 Task: Search for the email with the subject Urgent matter logged in from softage.1@softage.net with the filter, email from softage.7@softage.net and a new filter,  Mark as read
Action: Mouse moved to (661, 60)
Screenshot: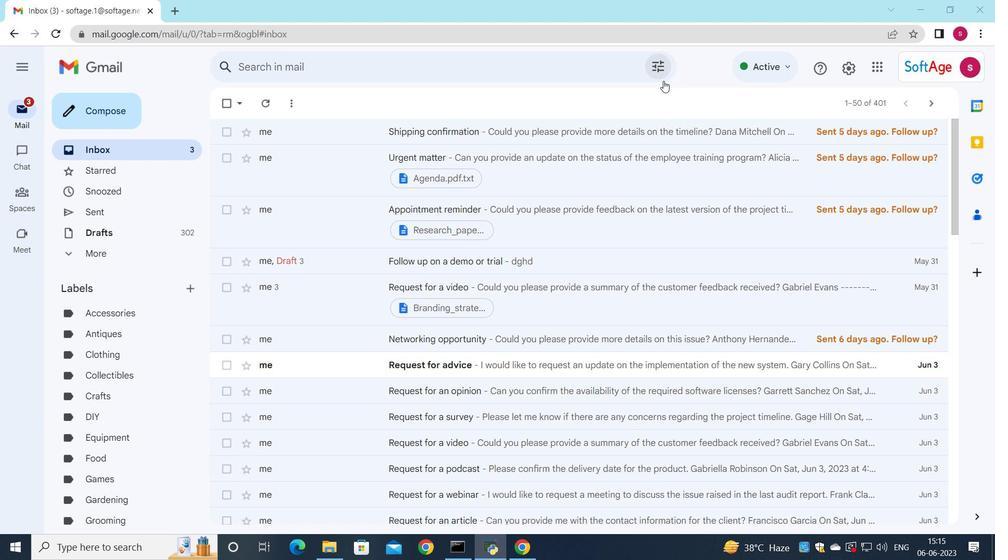 
Action: Mouse pressed left at (661, 60)
Screenshot: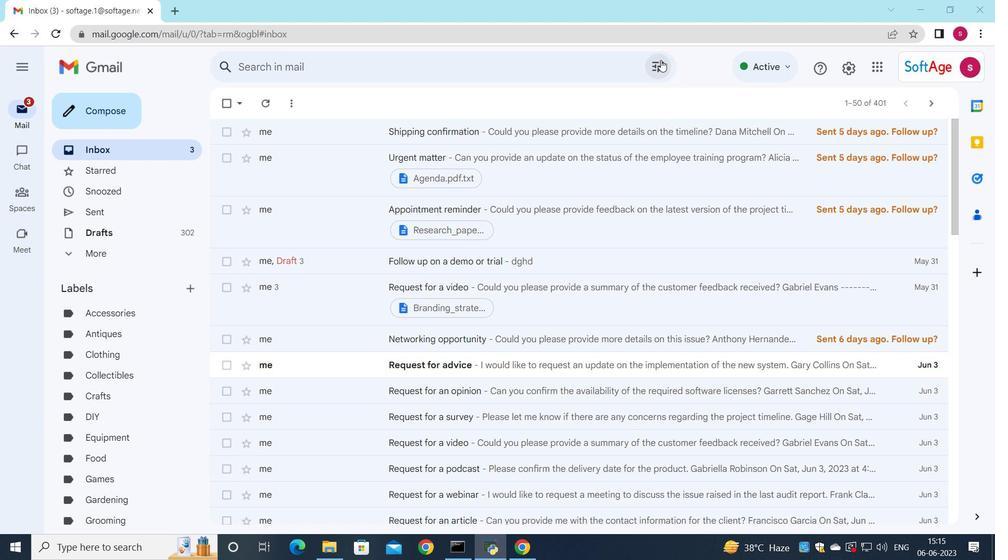 
Action: Mouse moved to (584, 119)
Screenshot: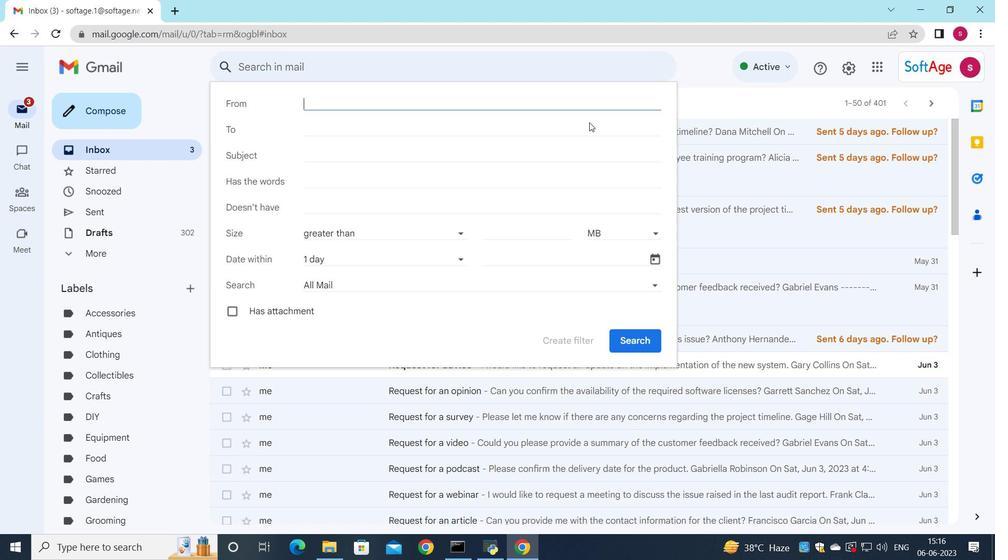 
Action: Key pressed so
Screenshot: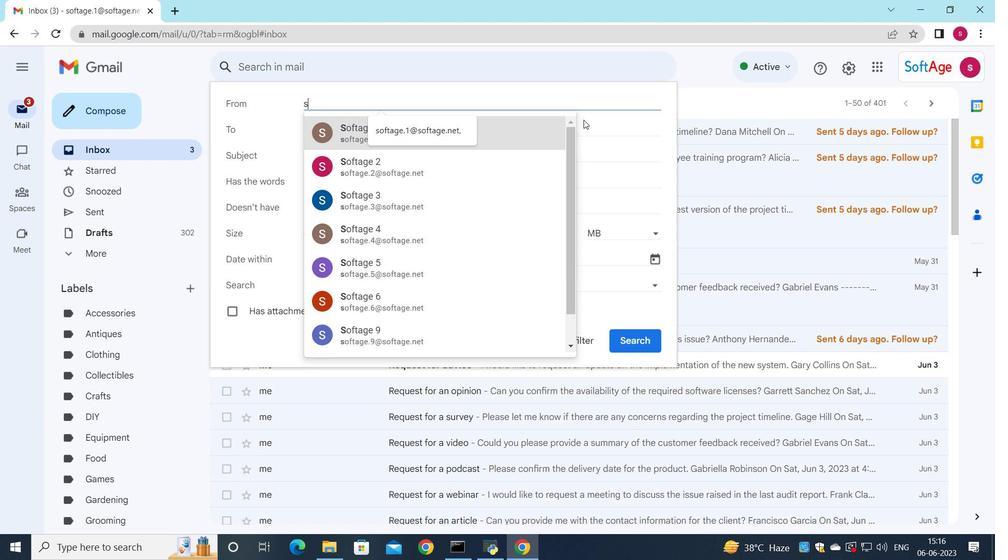 
Action: Mouse moved to (461, 130)
Screenshot: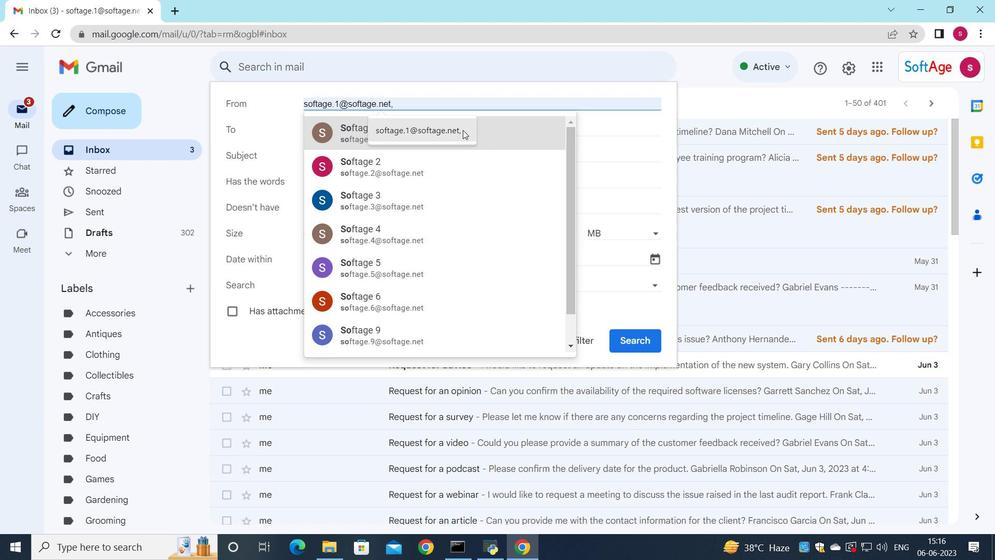 
Action: Mouse pressed left at (461, 130)
Screenshot: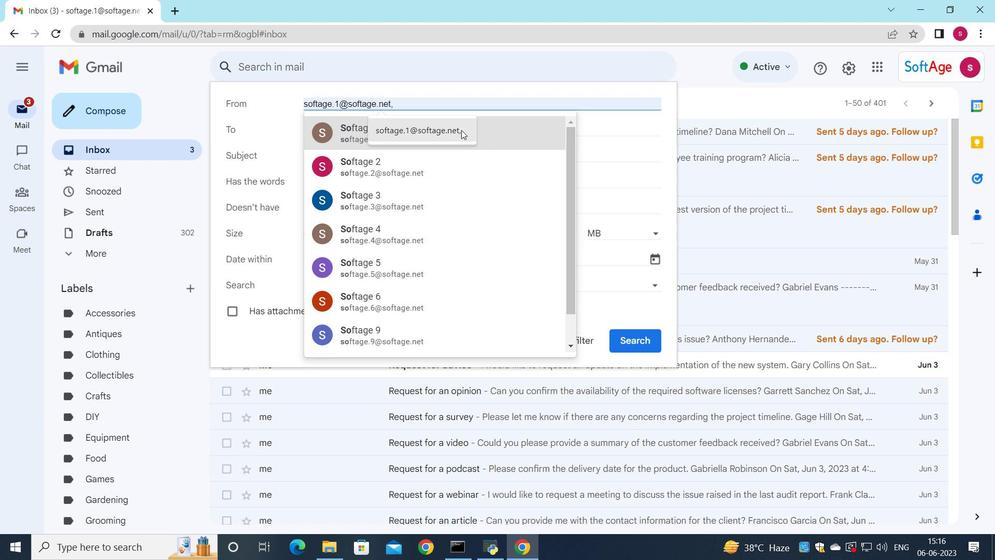 
Action: Mouse moved to (357, 132)
Screenshot: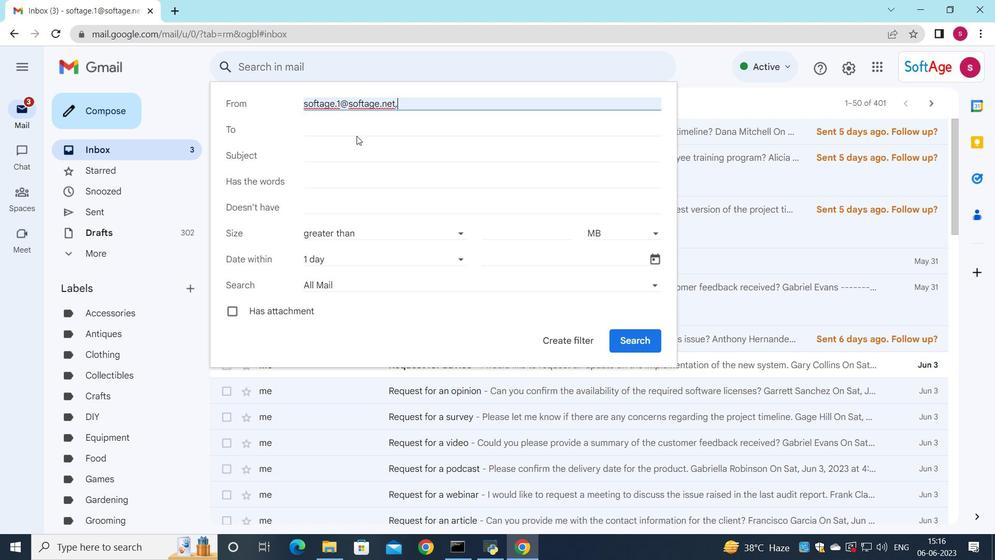 
Action: Mouse pressed left at (357, 132)
Screenshot: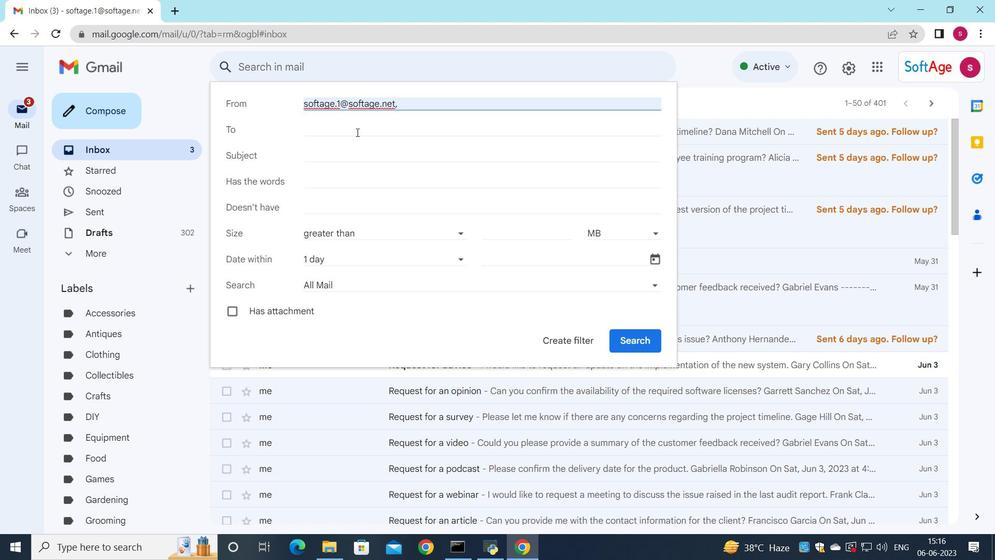 
Action: Key pressed so
Screenshot: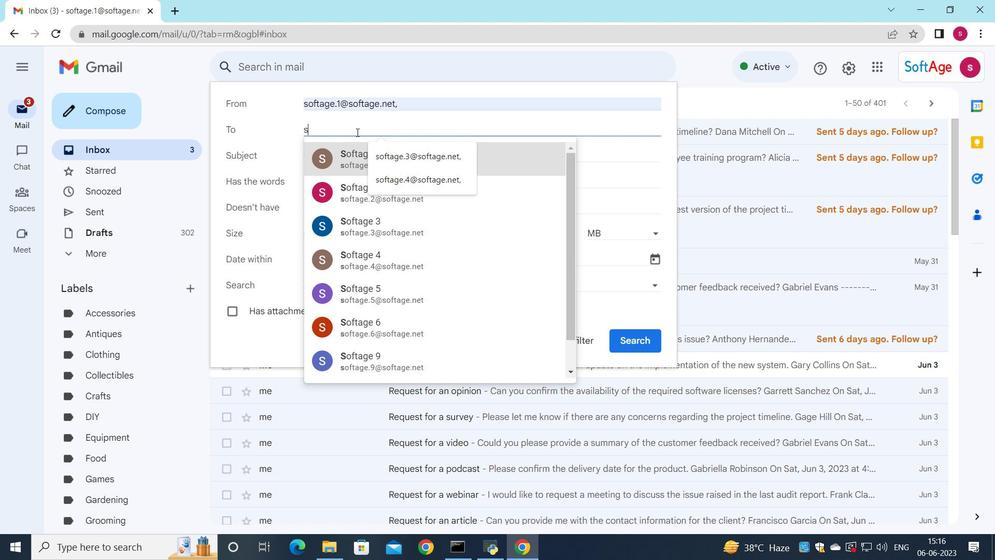 
Action: Mouse moved to (425, 196)
Screenshot: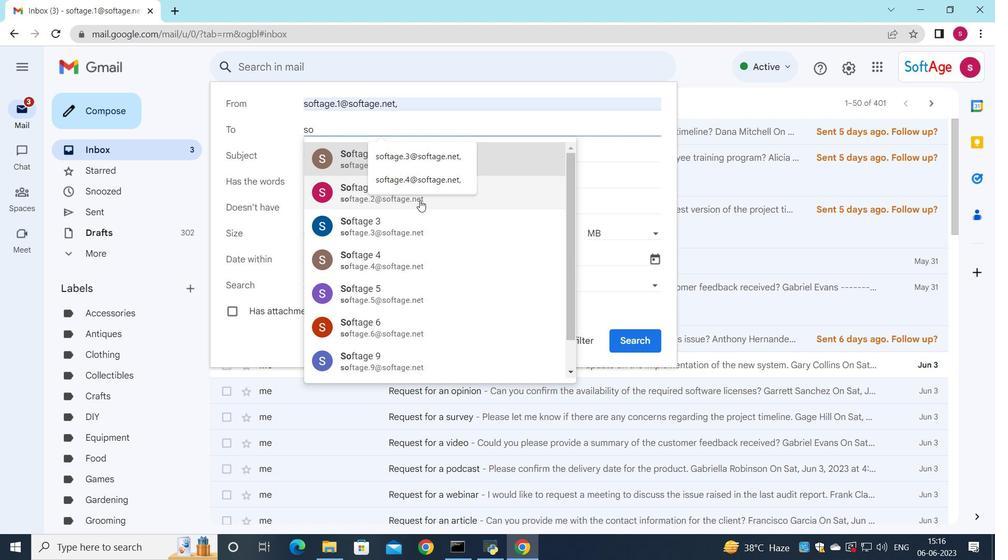 
Action: Key pressed ftage
Screenshot: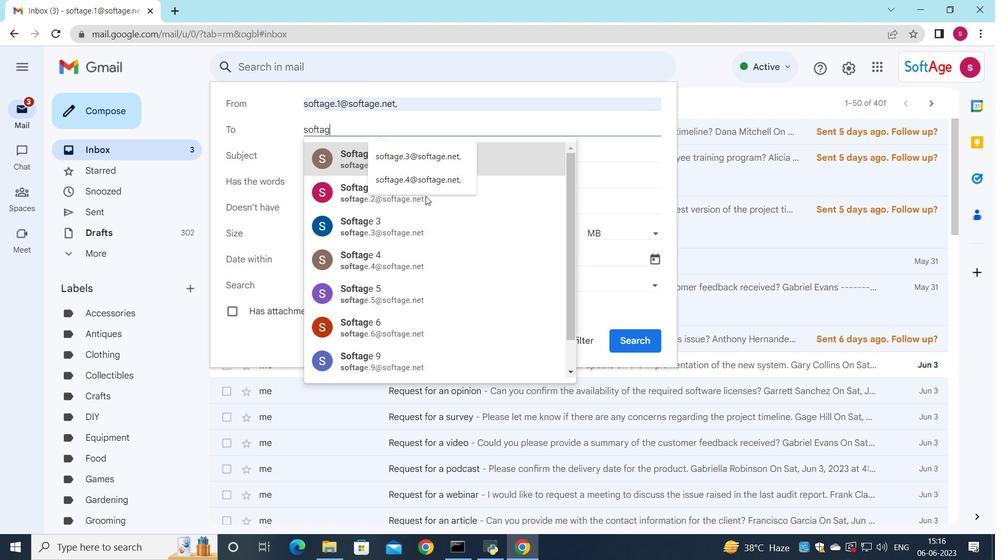 
Action: Mouse moved to (474, 191)
Screenshot: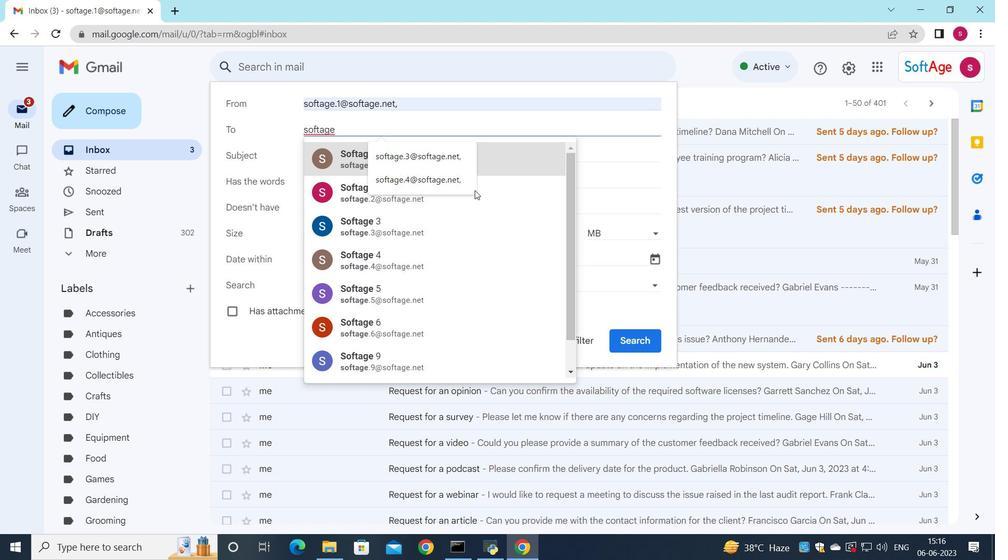 
Action: Key pressed .7
Screenshot: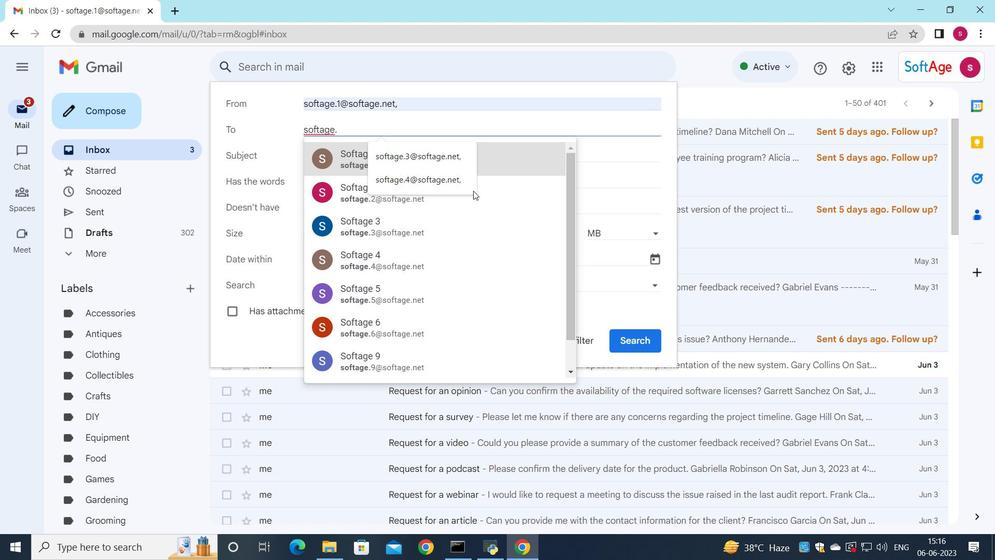 
Action: Mouse moved to (430, 192)
Screenshot: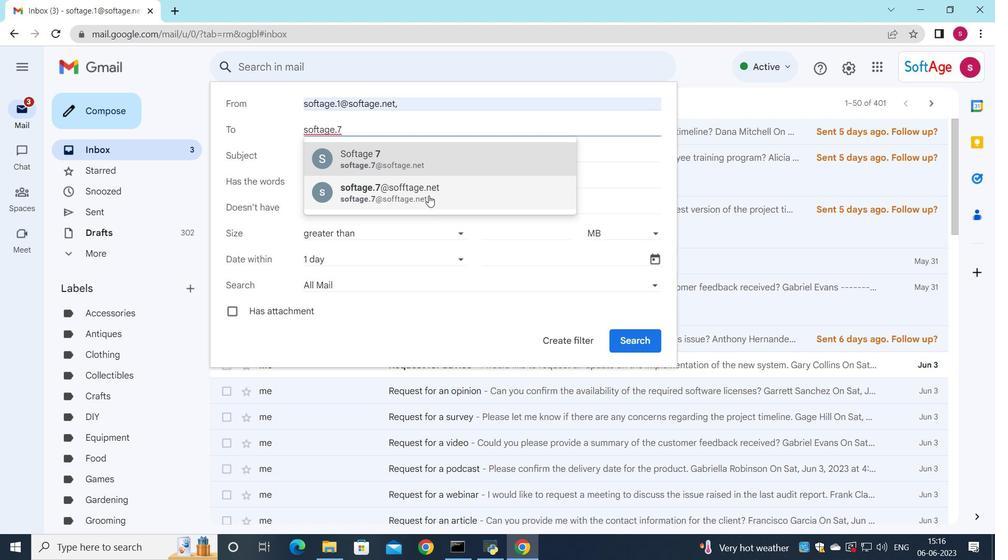 
Action: Mouse pressed left at (430, 192)
Screenshot: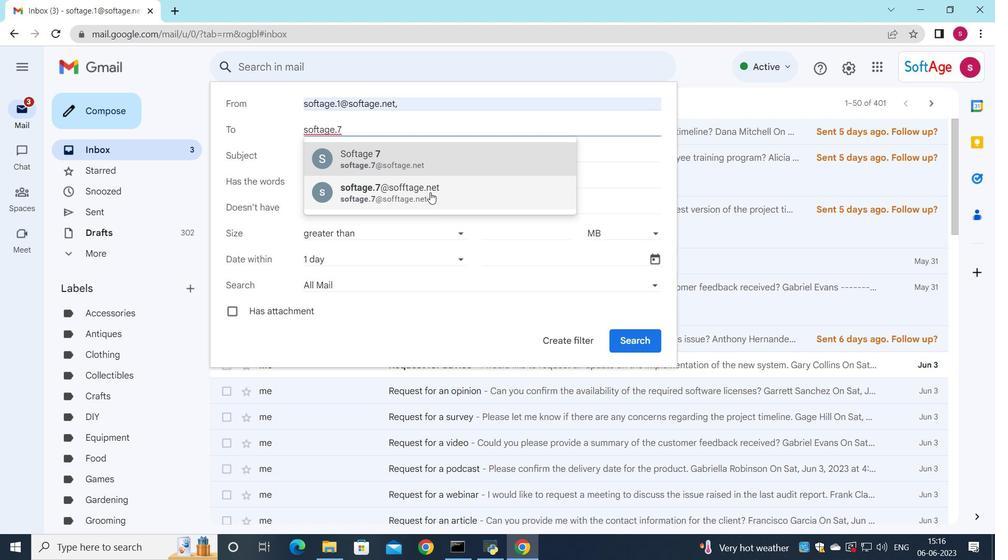 
Action: Mouse moved to (339, 155)
Screenshot: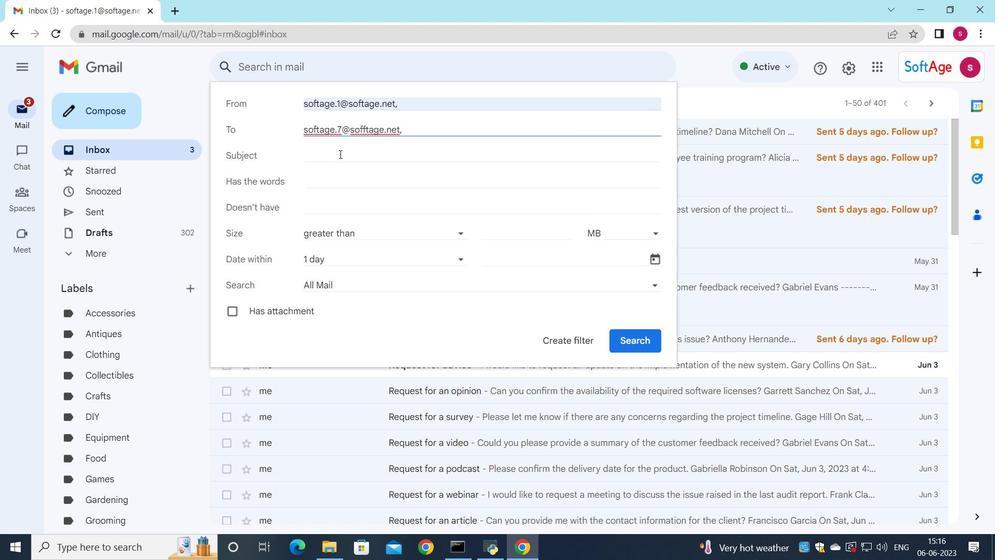 
Action: Mouse pressed left at (339, 155)
Screenshot: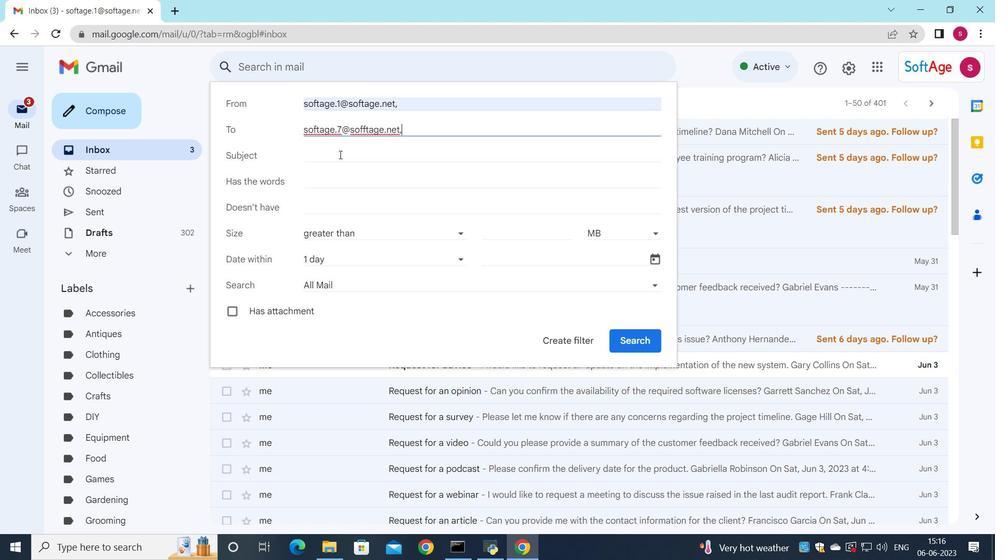 
Action: Key pressed <Key.shift>Urgent<Key.space><Key.shift>M<Key.backspace>matter
Screenshot: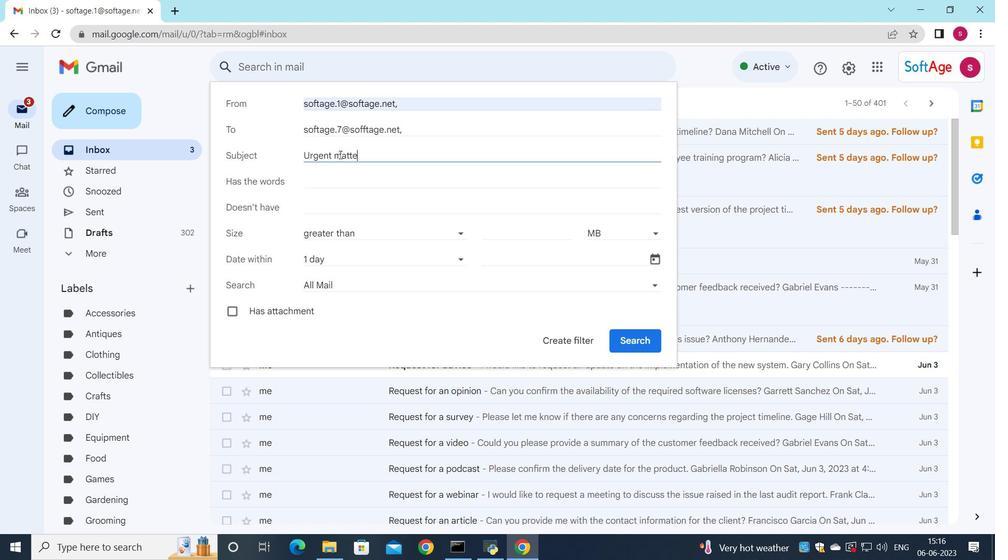 
Action: Mouse moved to (456, 257)
Screenshot: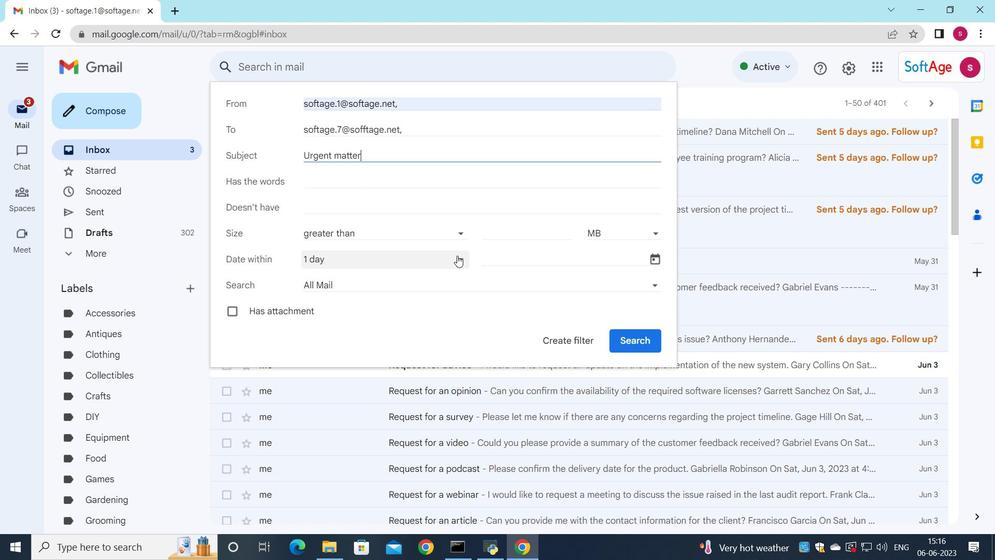 
Action: Mouse pressed left at (456, 257)
Screenshot: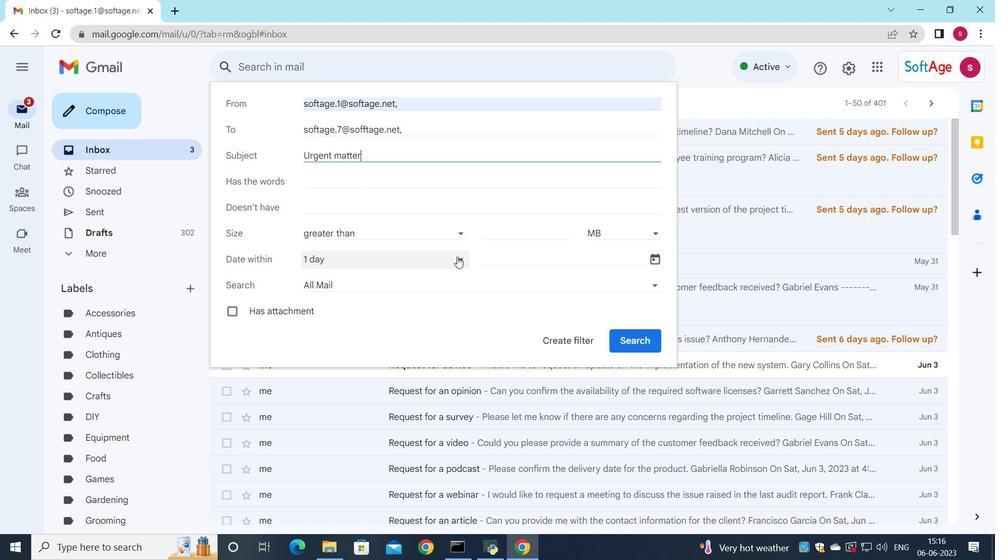 
Action: Mouse moved to (367, 409)
Screenshot: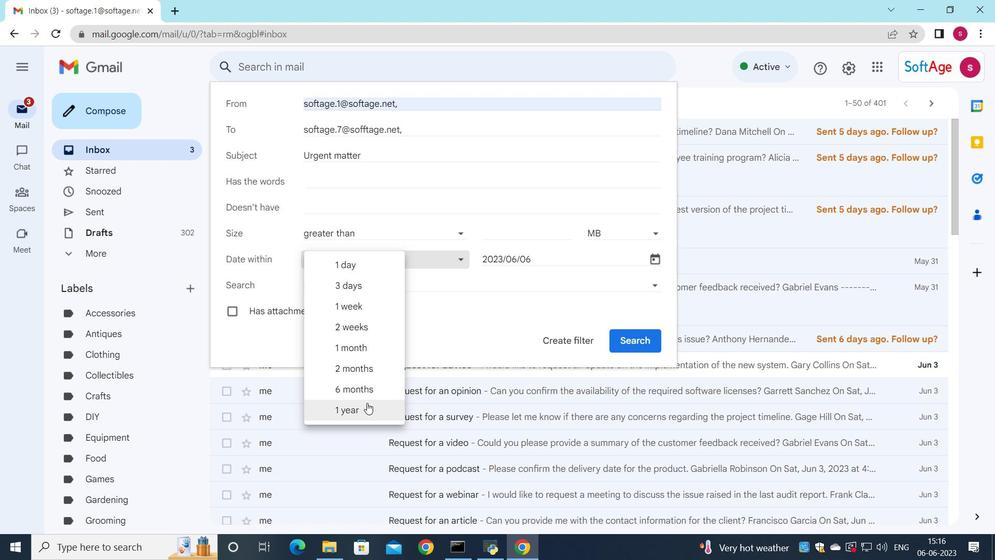 
Action: Mouse pressed left at (367, 409)
Screenshot: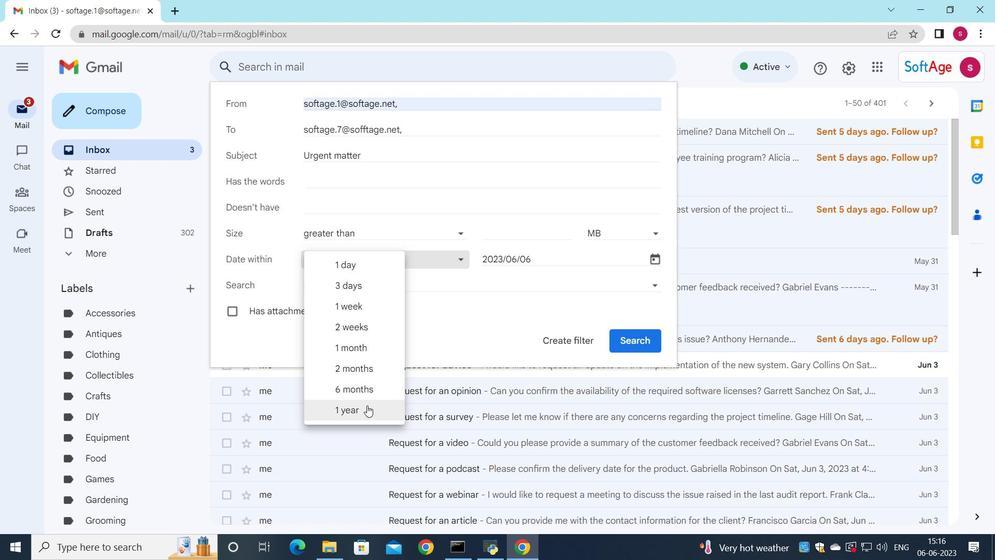 
Action: Mouse moved to (571, 340)
Screenshot: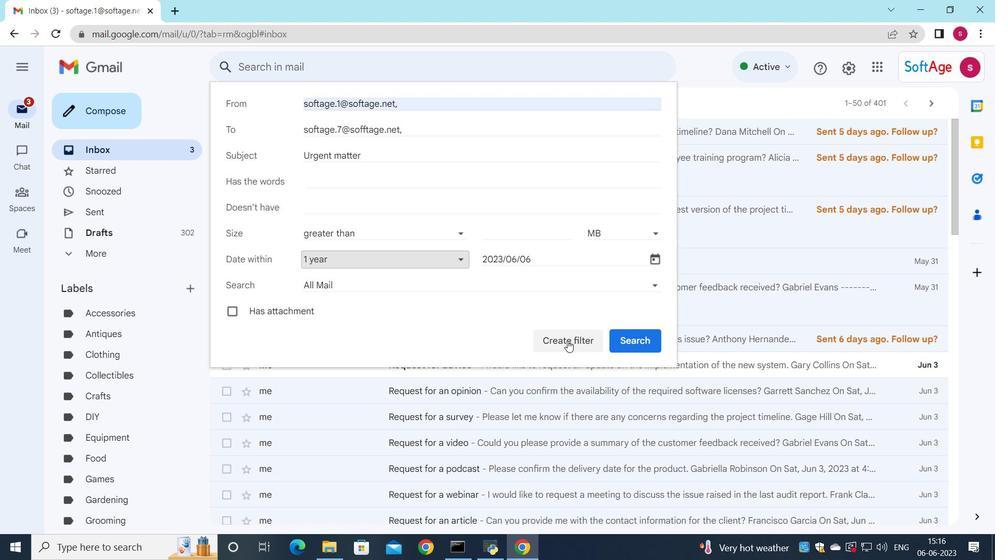 
Action: Mouse pressed left at (571, 340)
Screenshot: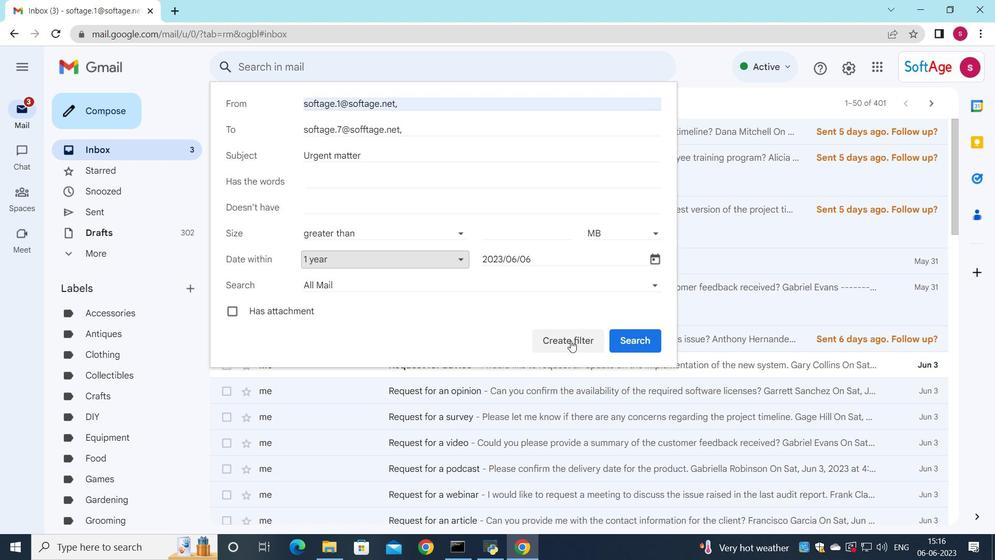 
Action: Mouse moved to (235, 160)
Screenshot: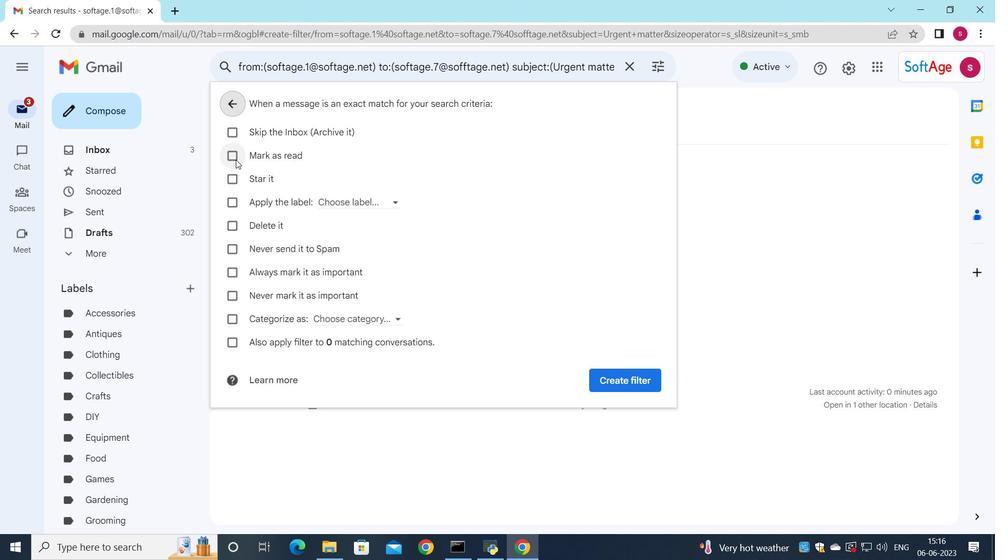 
Action: Mouse pressed left at (235, 160)
Screenshot: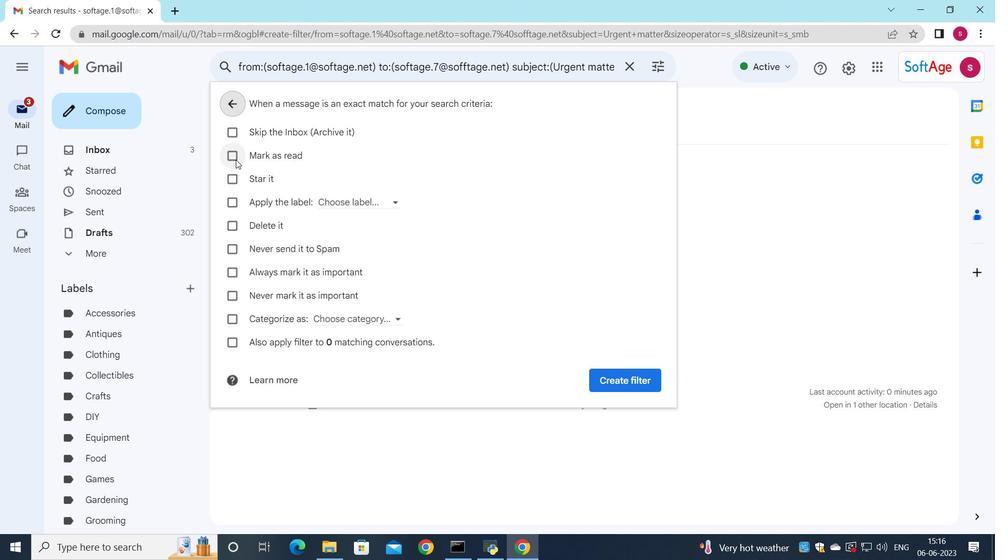 
Action: Mouse moved to (628, 383)
Screenshot: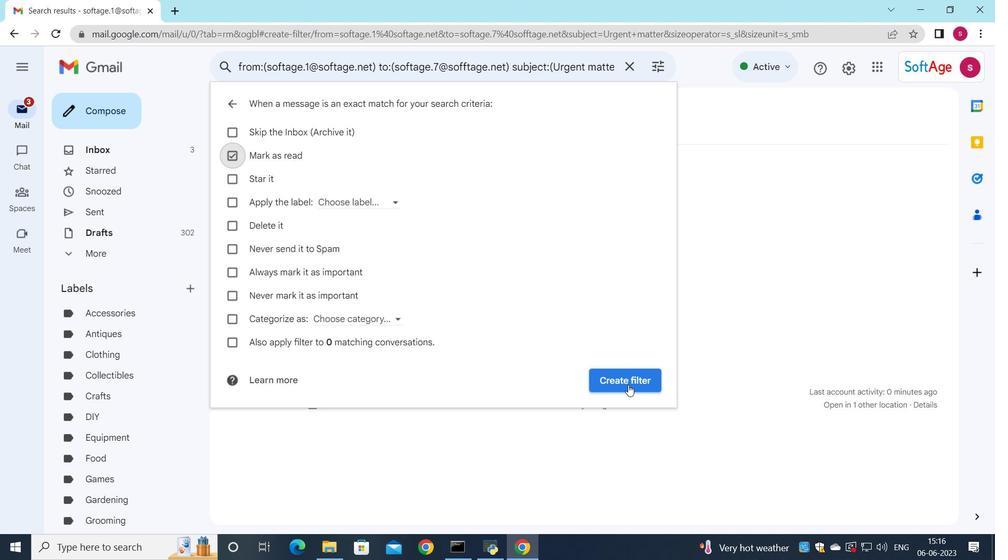 
Action: Mouse pressed left at (628, 383)
Screenshot: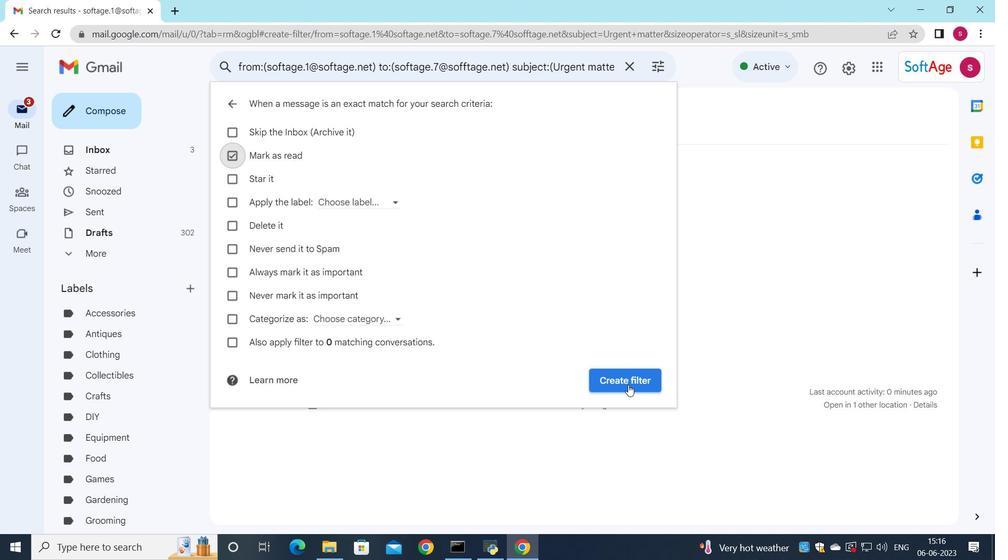 
